 Task: Click the find button and set the "Delete results from current search" for creating a New Invoice.
Action: Mouse moved to (206, 30)
Screenshot: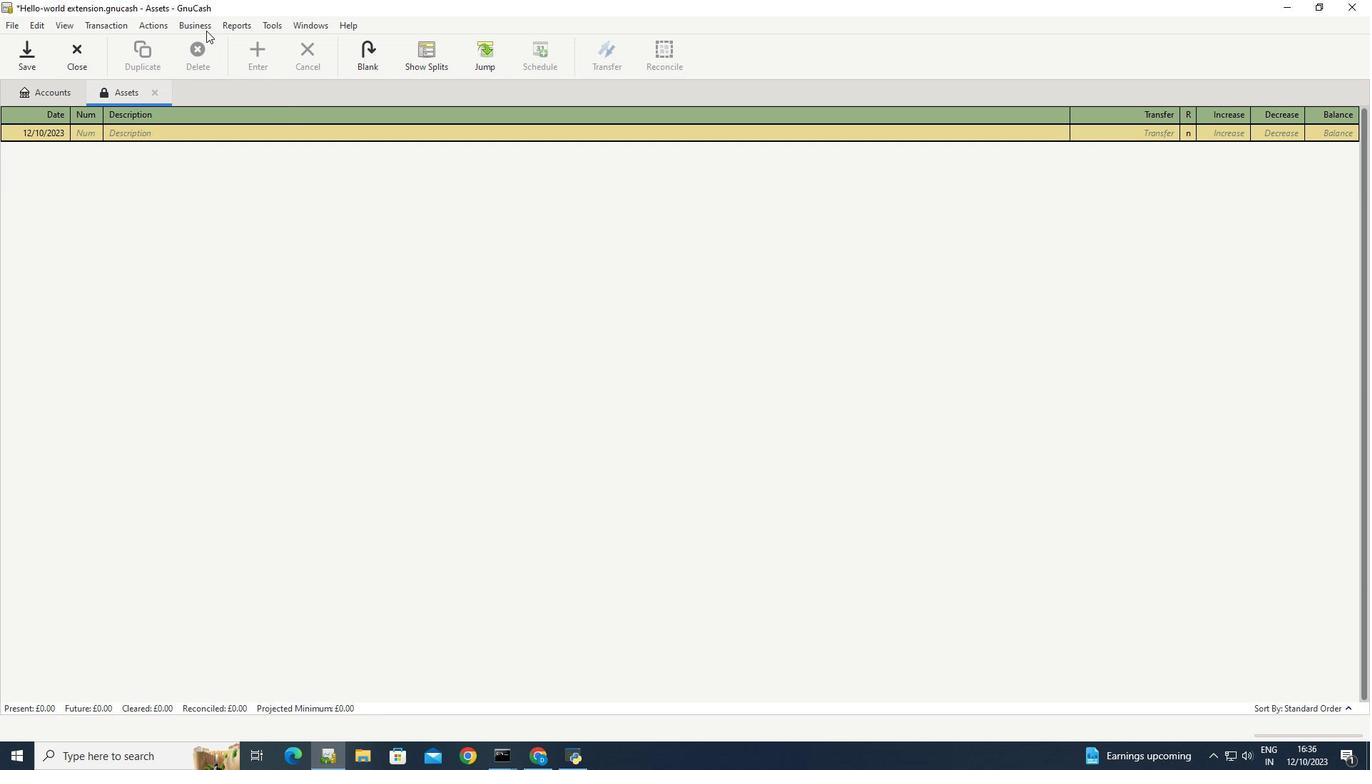 
Action: Mouse pressed left at (206, 30)
Screenshot: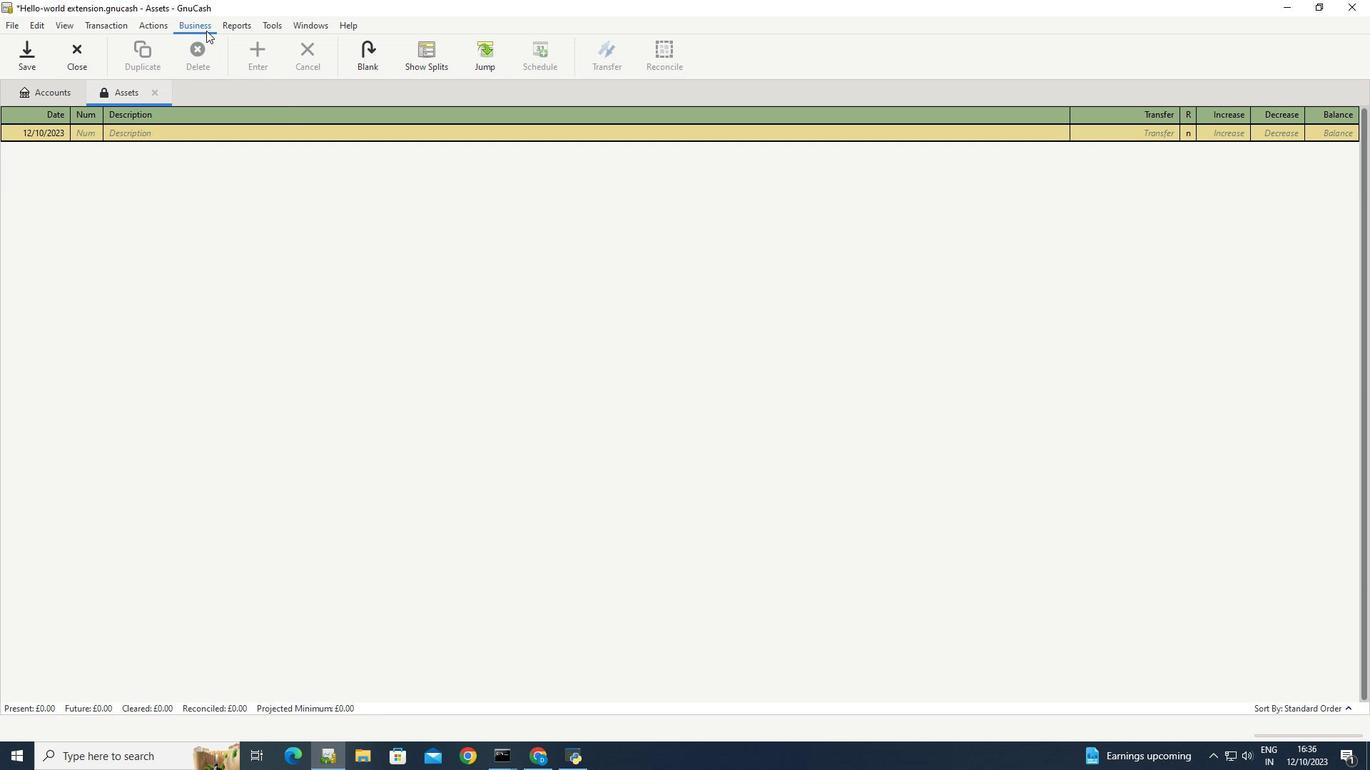 
Action: Mouse moved to (370, 101)
Screenshot: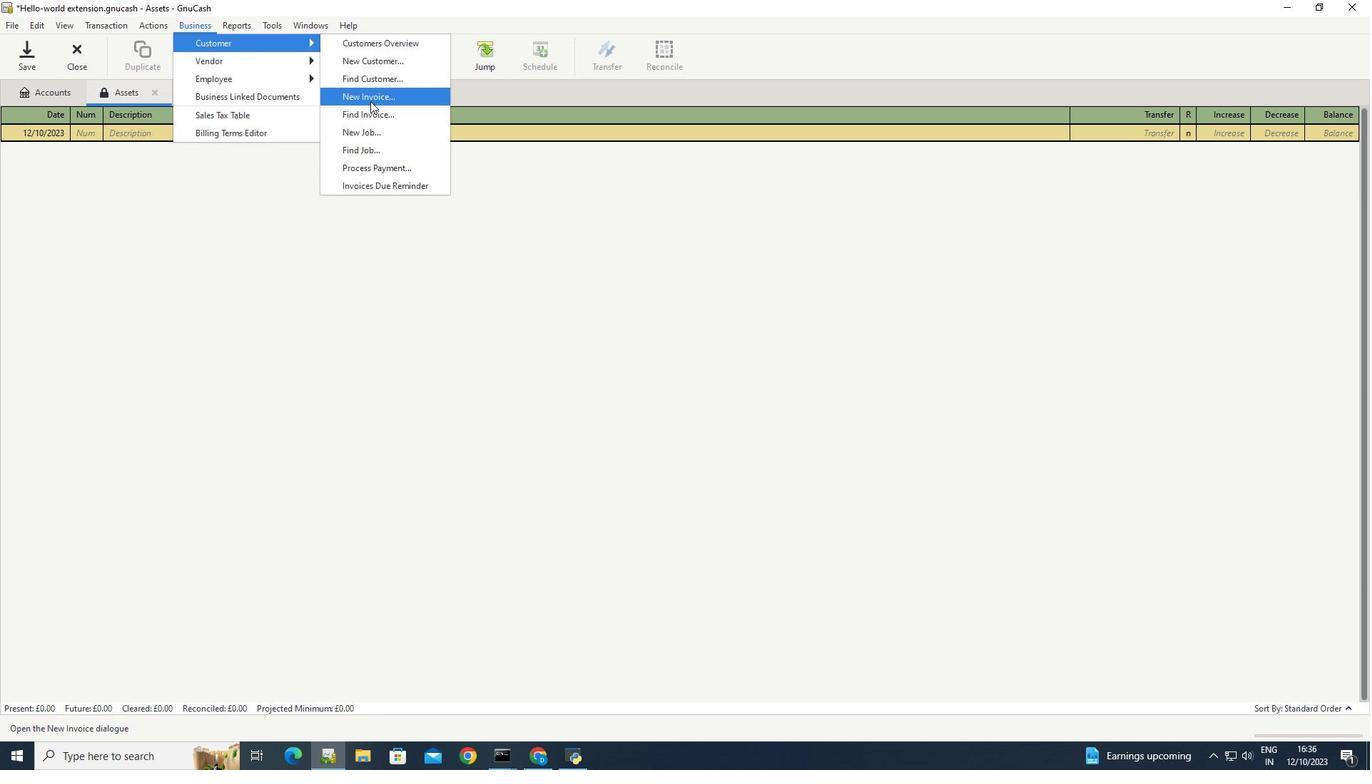 
Action: Mouse pressed left at (370, 101)
Screenshot: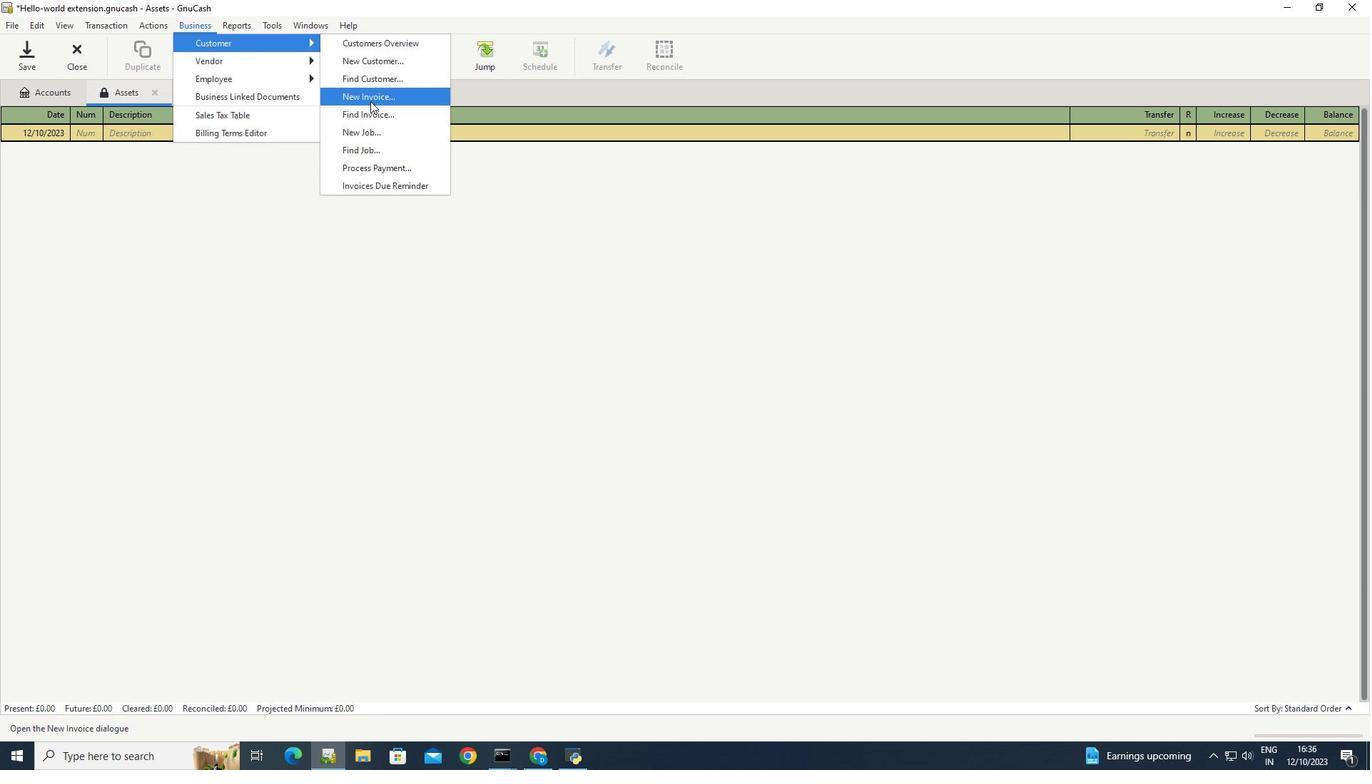 
Action: Mouse moved to (752, 376)
Screenshot: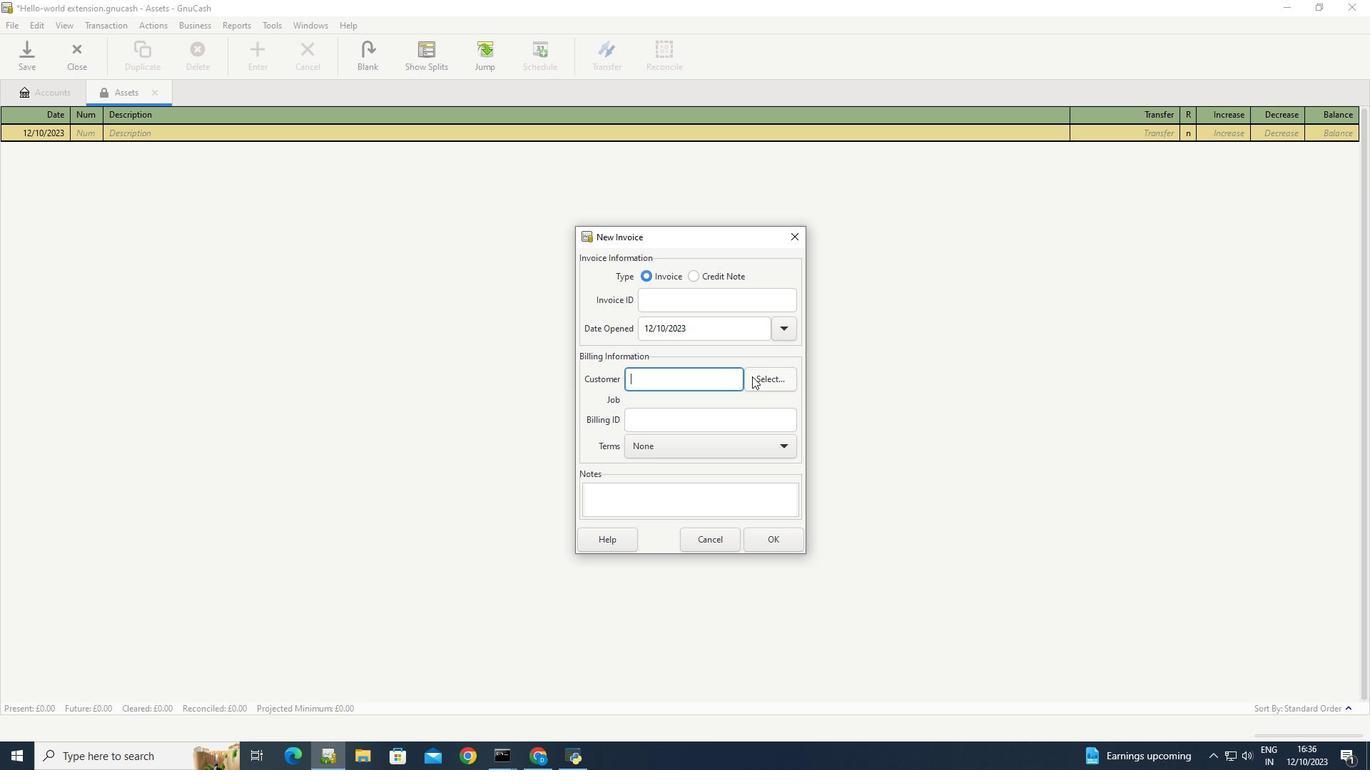 
Action: Mouse pressed left at (752, 376)
Screenshot: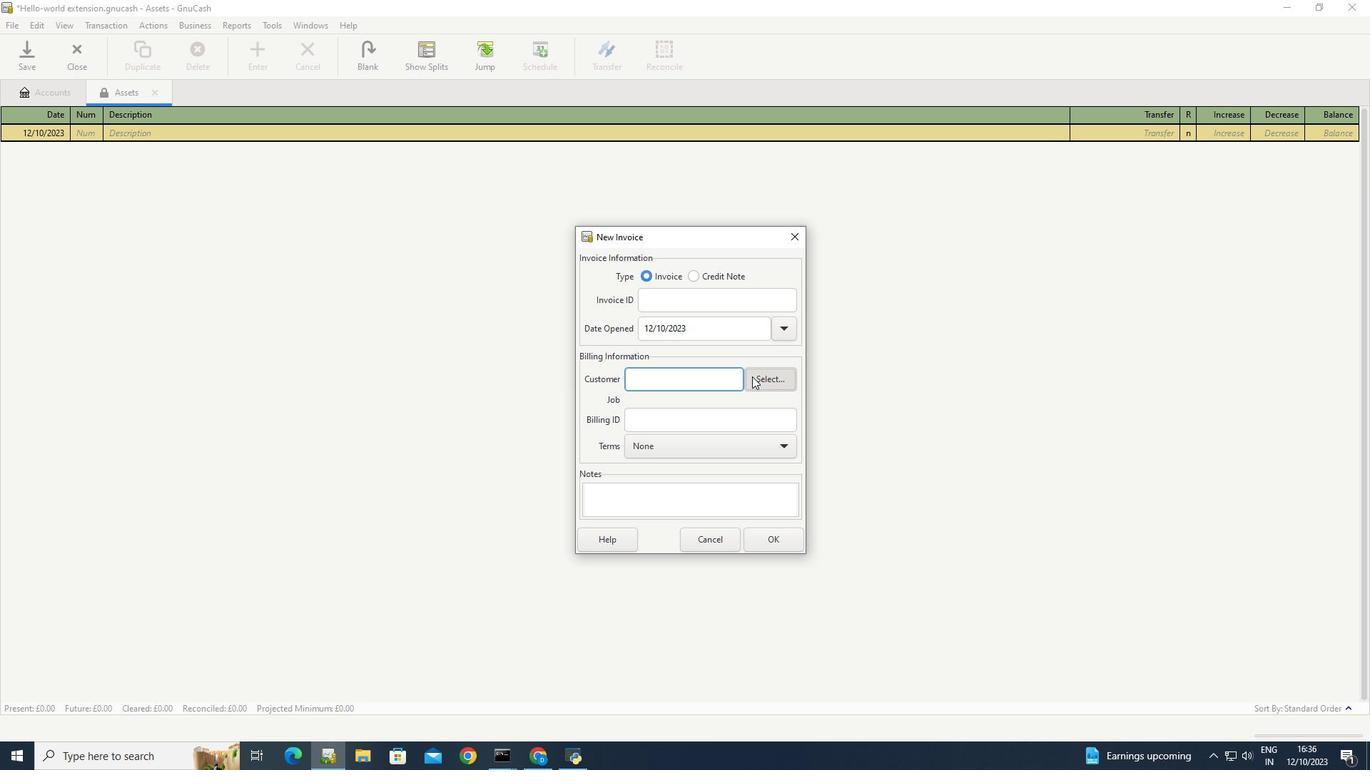 
Action: Mouse moved to (720, 332)
Screenshot: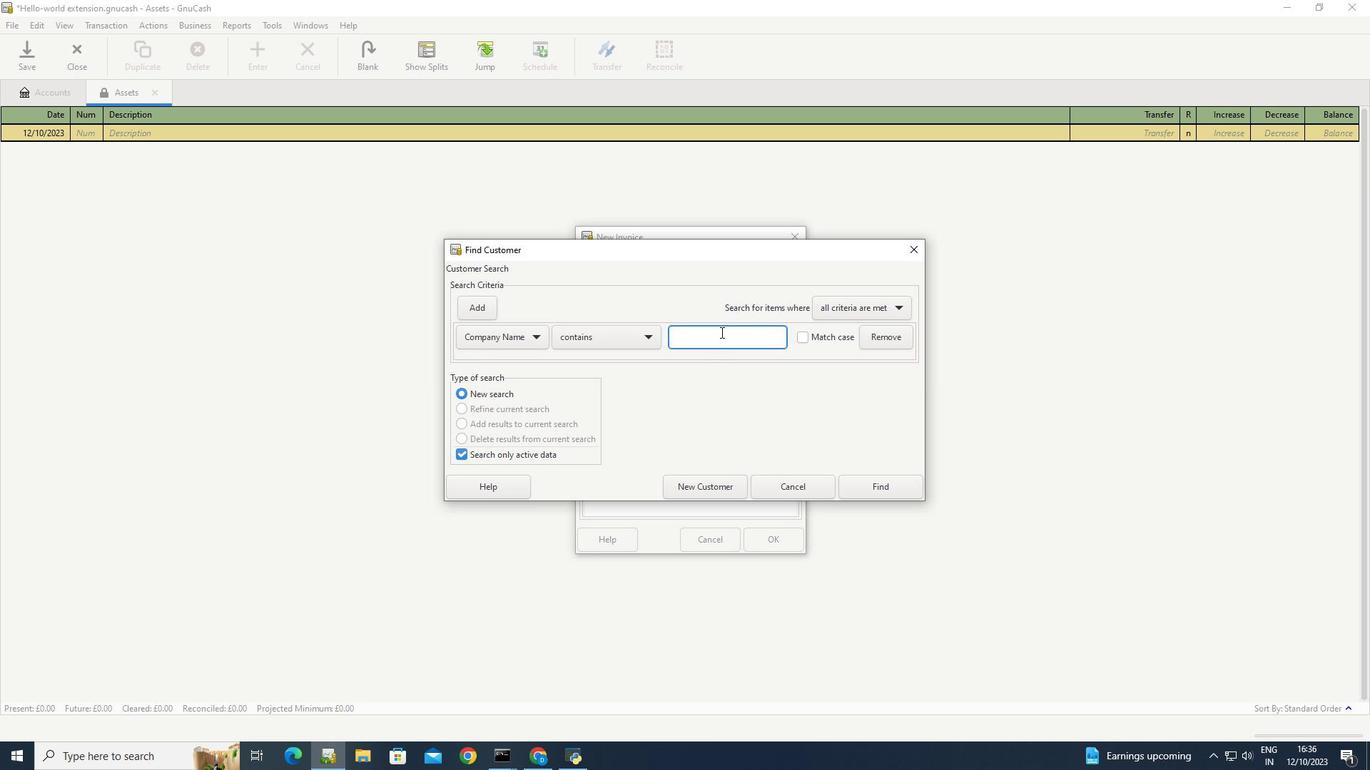 
Action: Mouse pressed left at (720, 332)
Screenshot: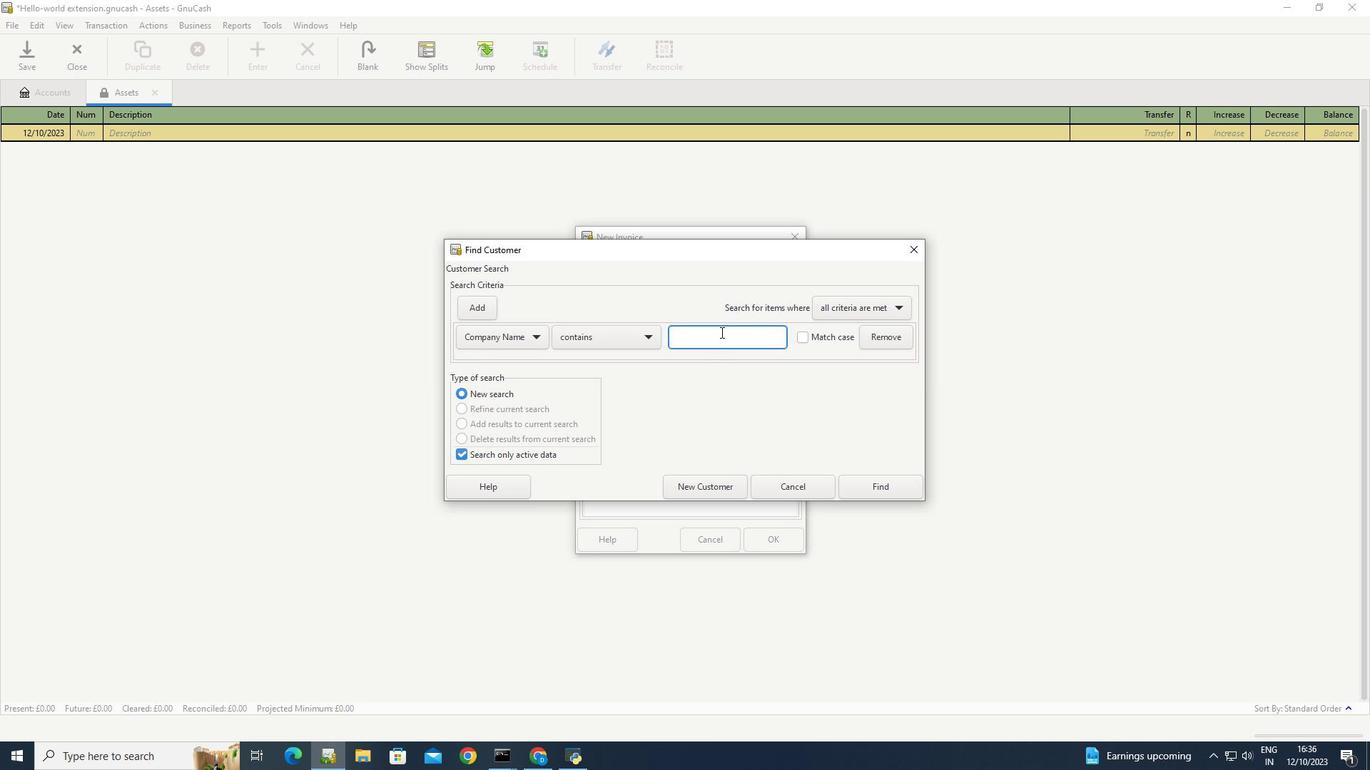 
Action: Key pressed <Key.caps_lock>S<Key.caps_lock>oftage
Screenshot: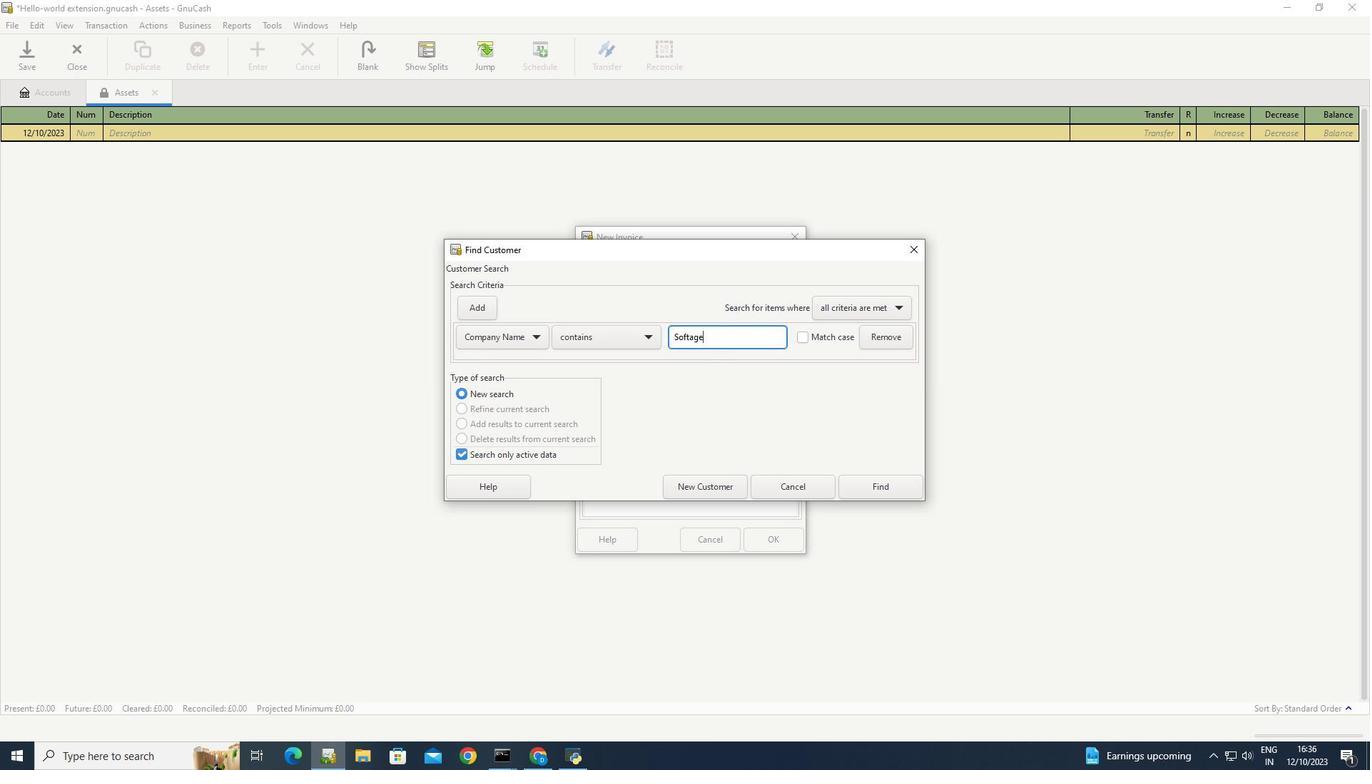 
Action: Mouse moved to (860, 488)
Screenshot: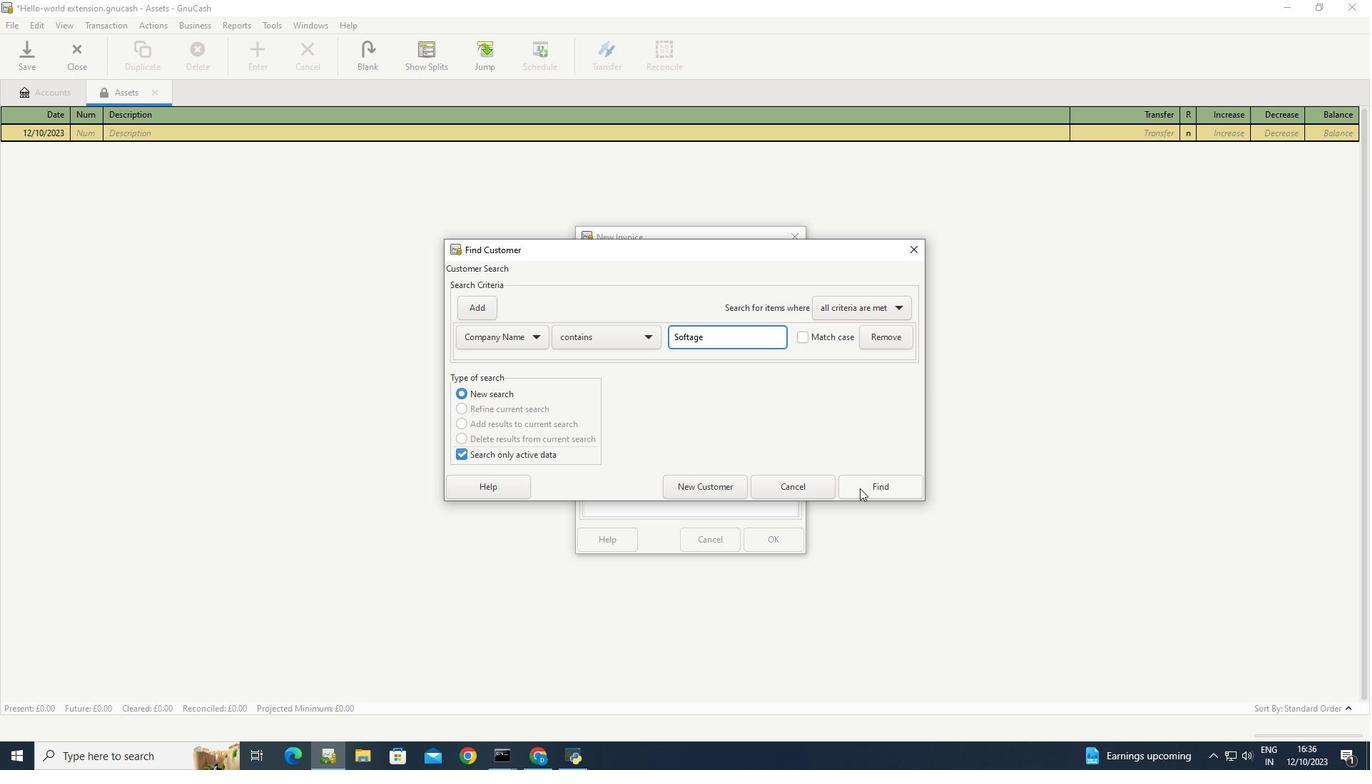 
Action: Mouse pressed left at (860, 488)
Screenshot: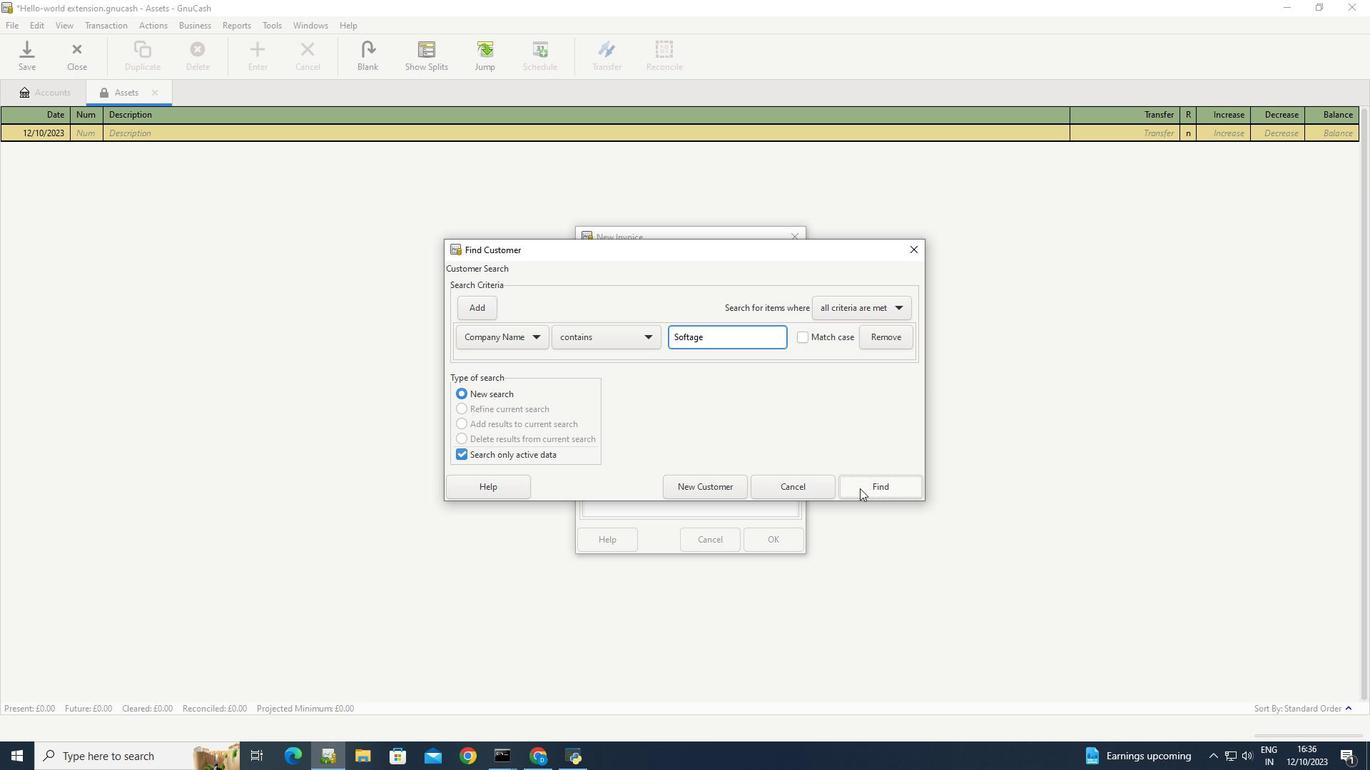 
Action: Mouse moved to (461, 405)
Screenshot: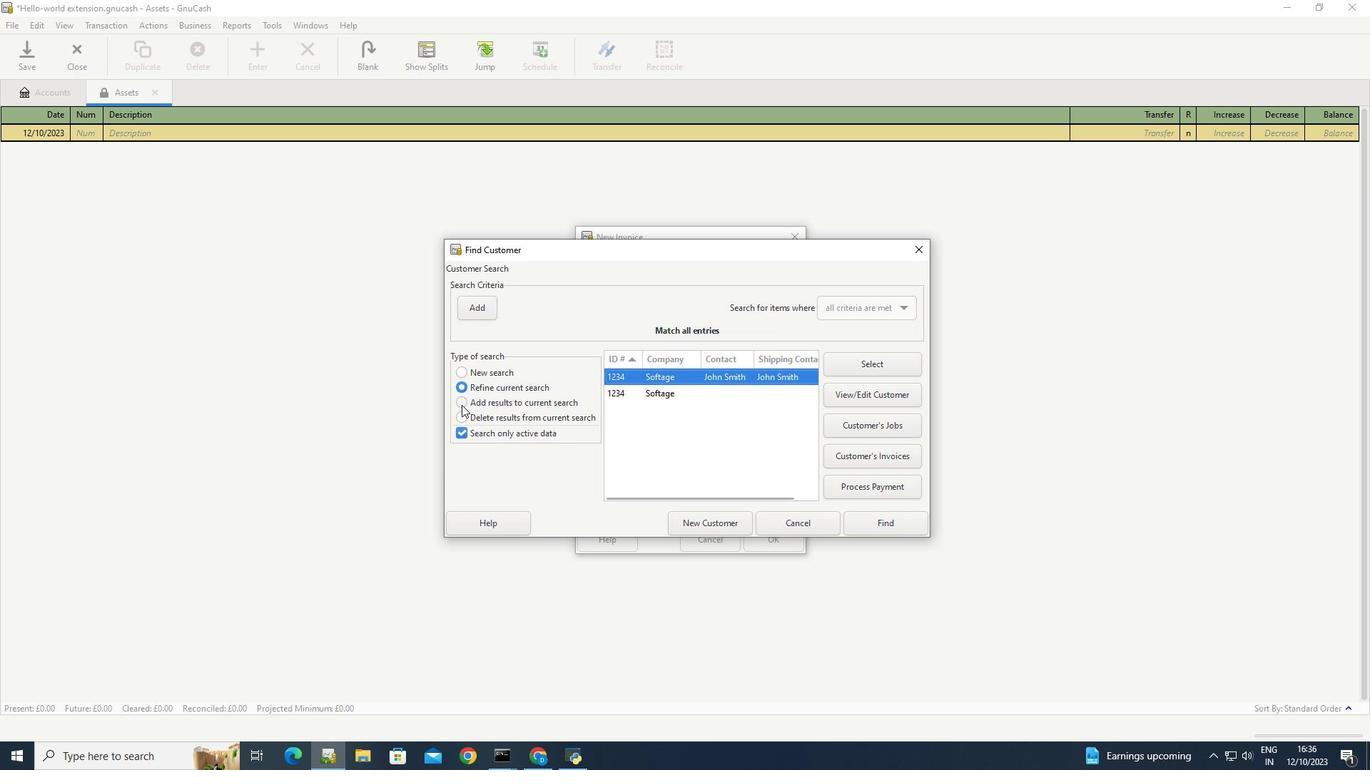 
Action: Mouse pressed left at (461, 405)
Screenshot: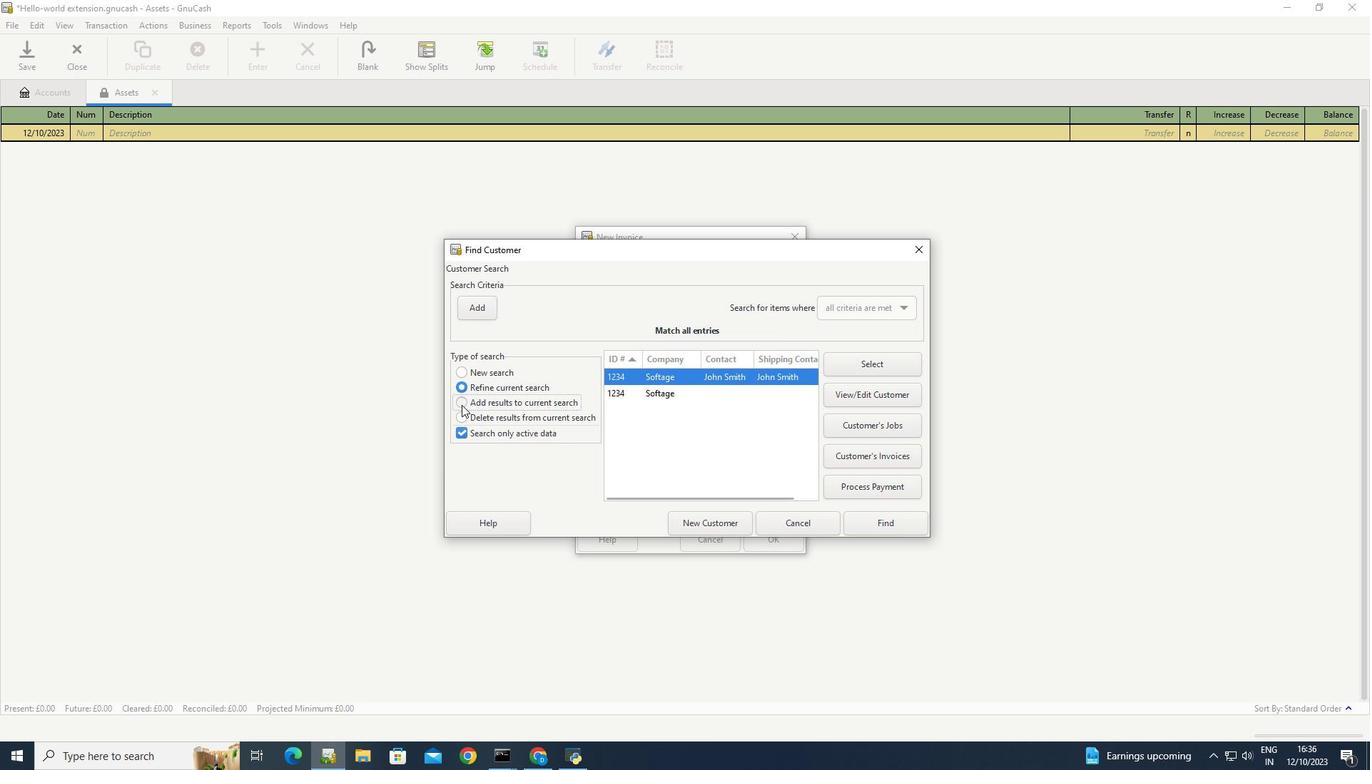 
Action: Mouse moved to (465, 418)
Screenshot: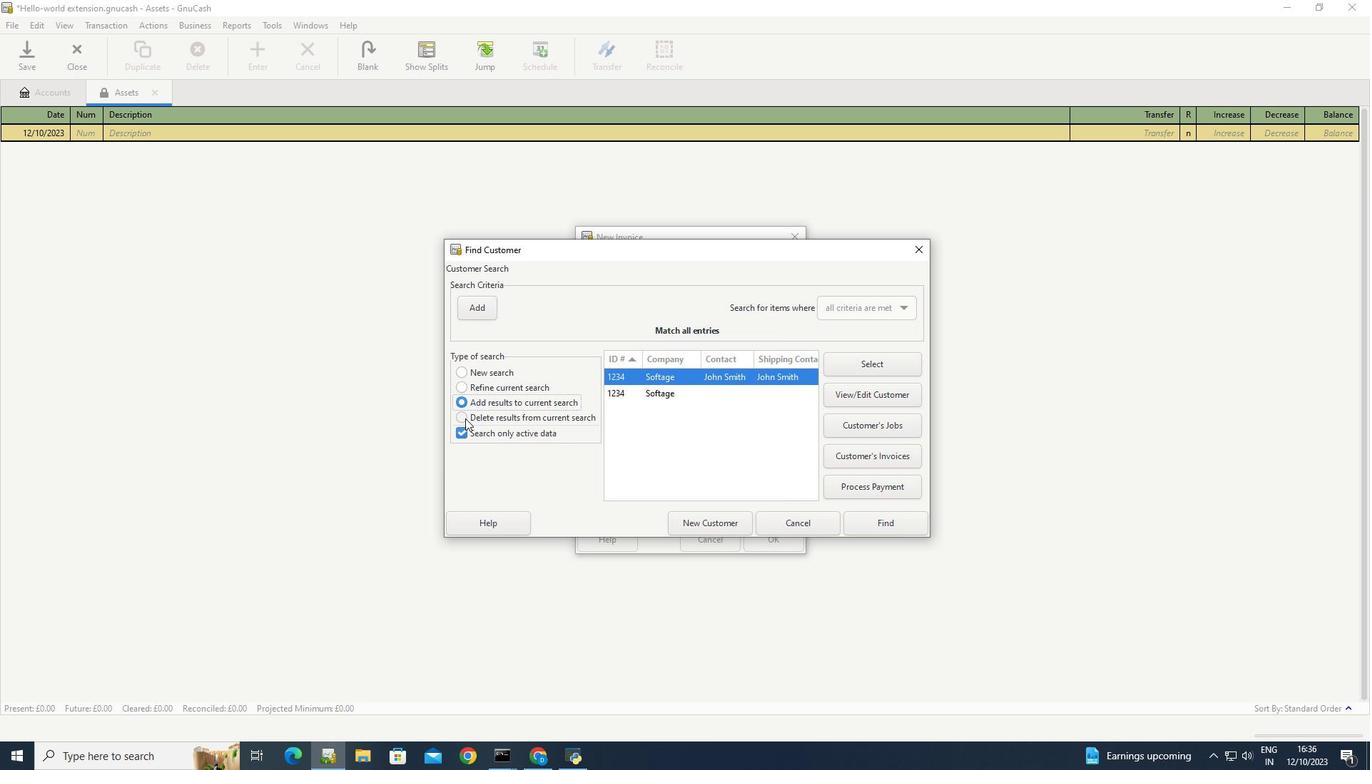 
Action: Mouse pressed left at (465, 418)
Screenshot: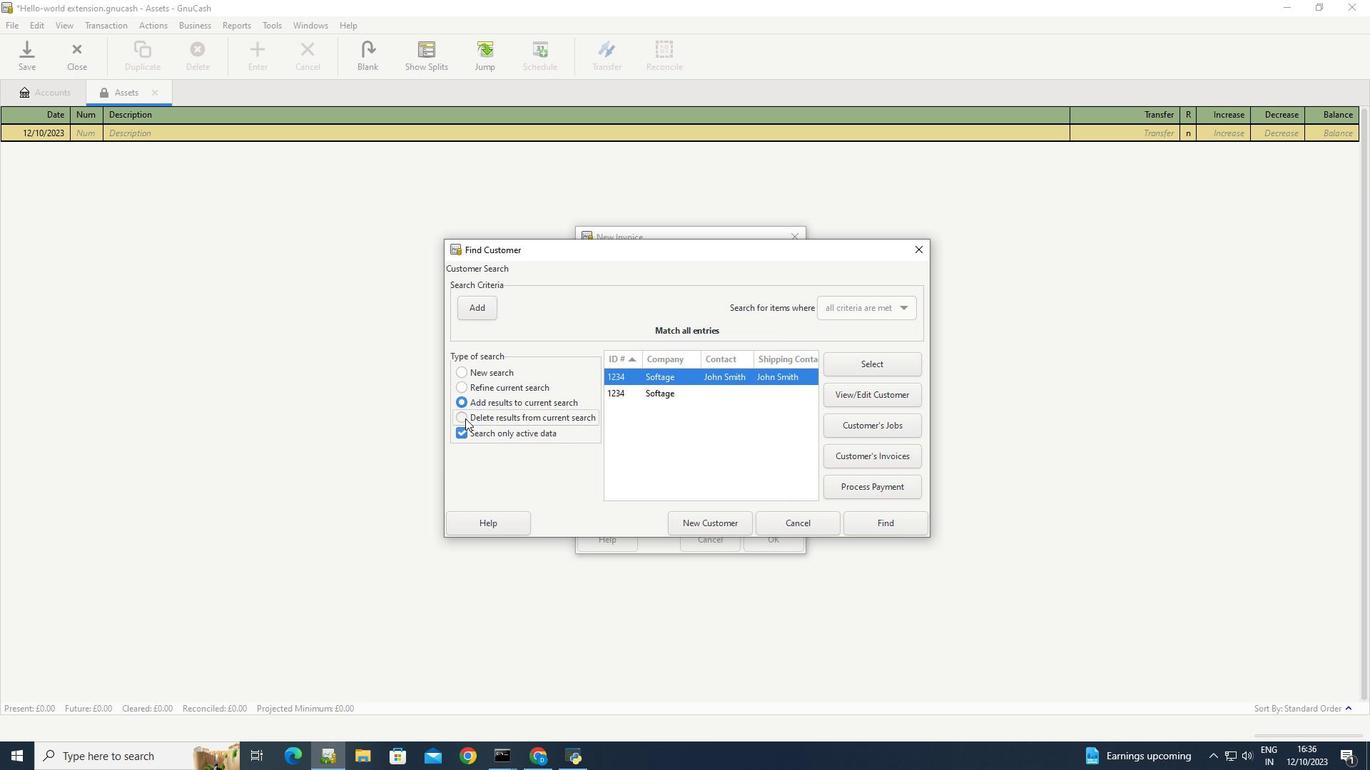 
Action: Mouse moved to (463, 419)
Screenshot: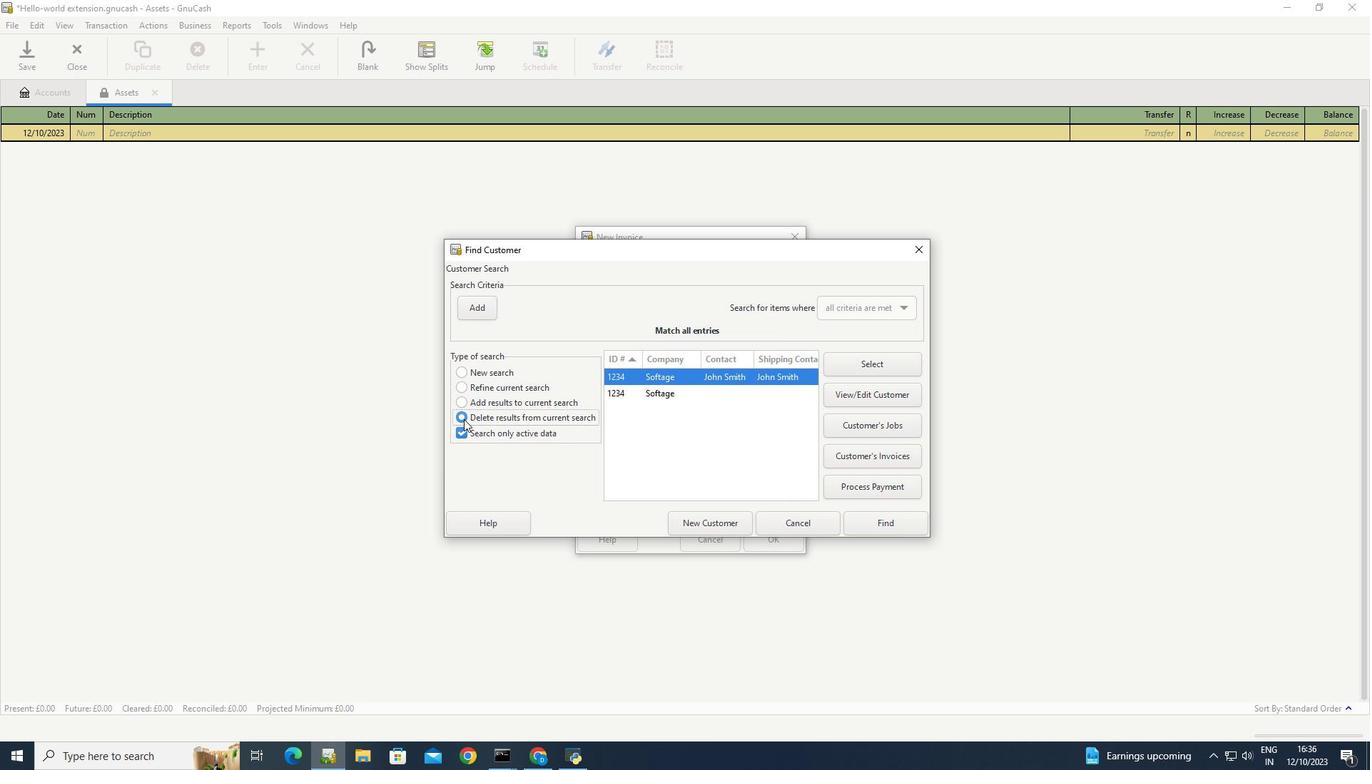 
Action: Mouse pressed left at (463, 419)
Screenshot: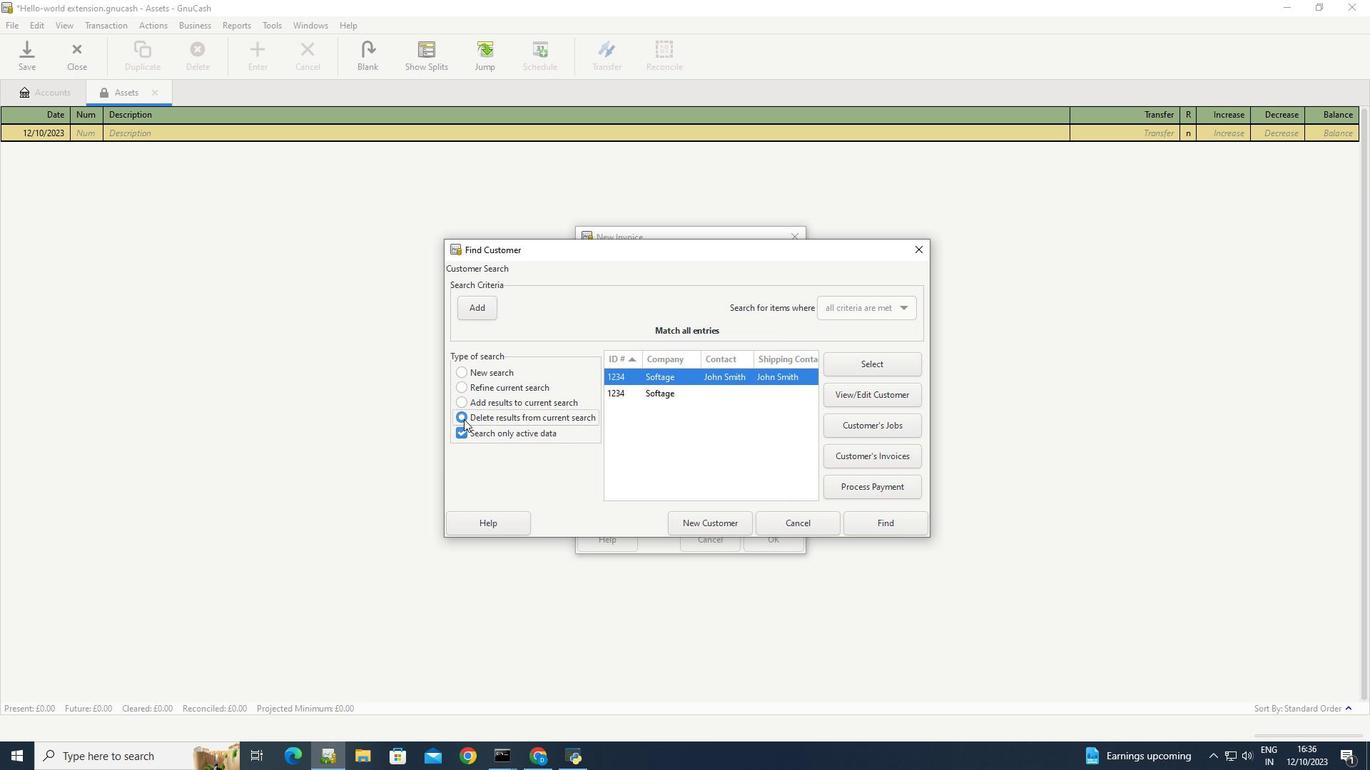 
Action: Mouse moved to (466, 431)
Screenshot: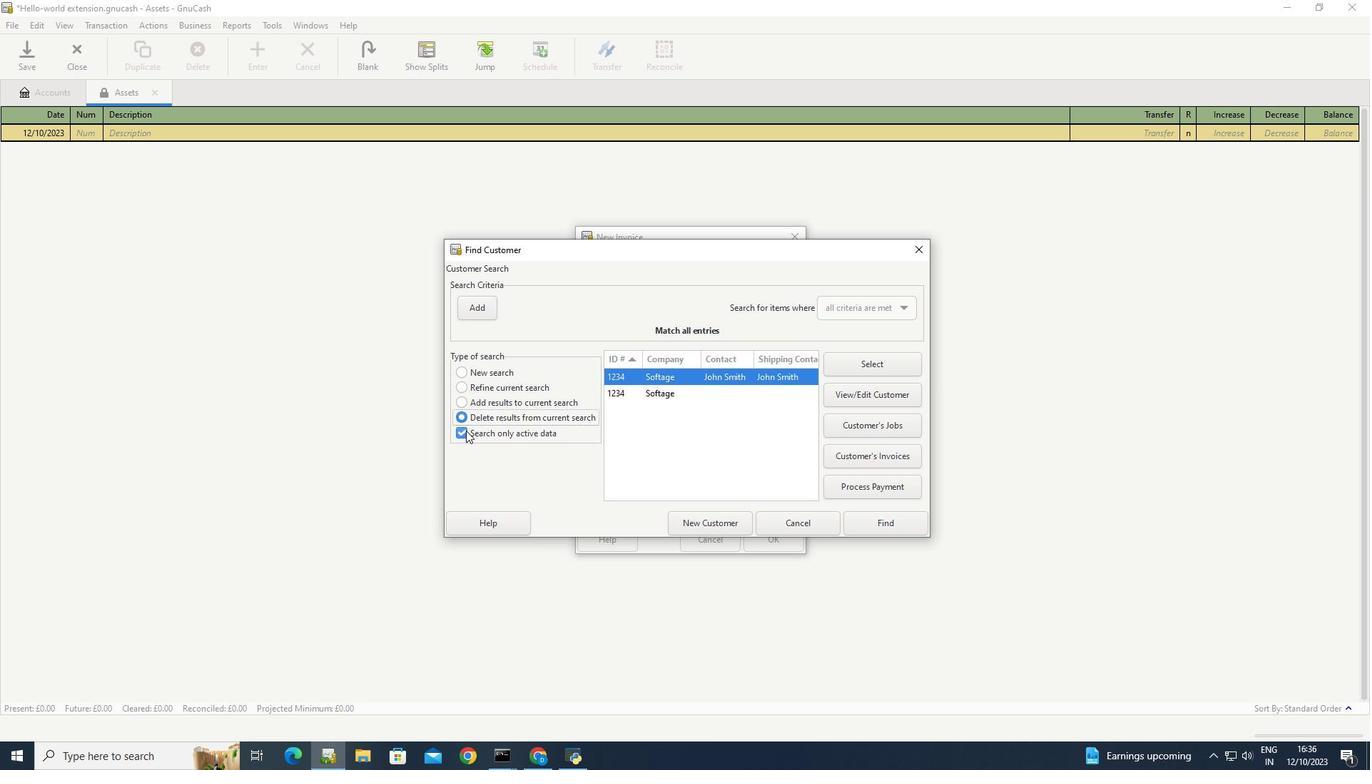 
Action: Mouse pressed left at (466, 431)
Screenshot: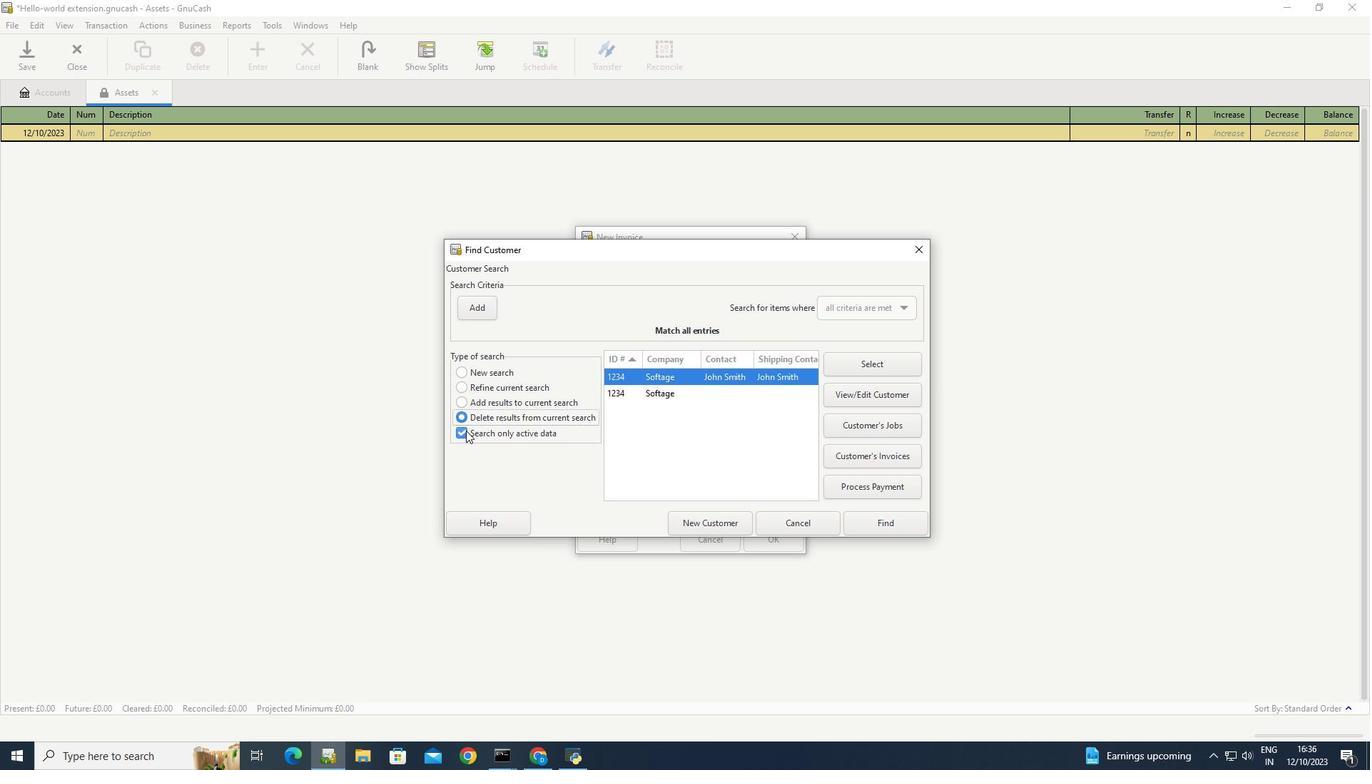 
Action: Mouse moved to (464, 414)
Screenshot: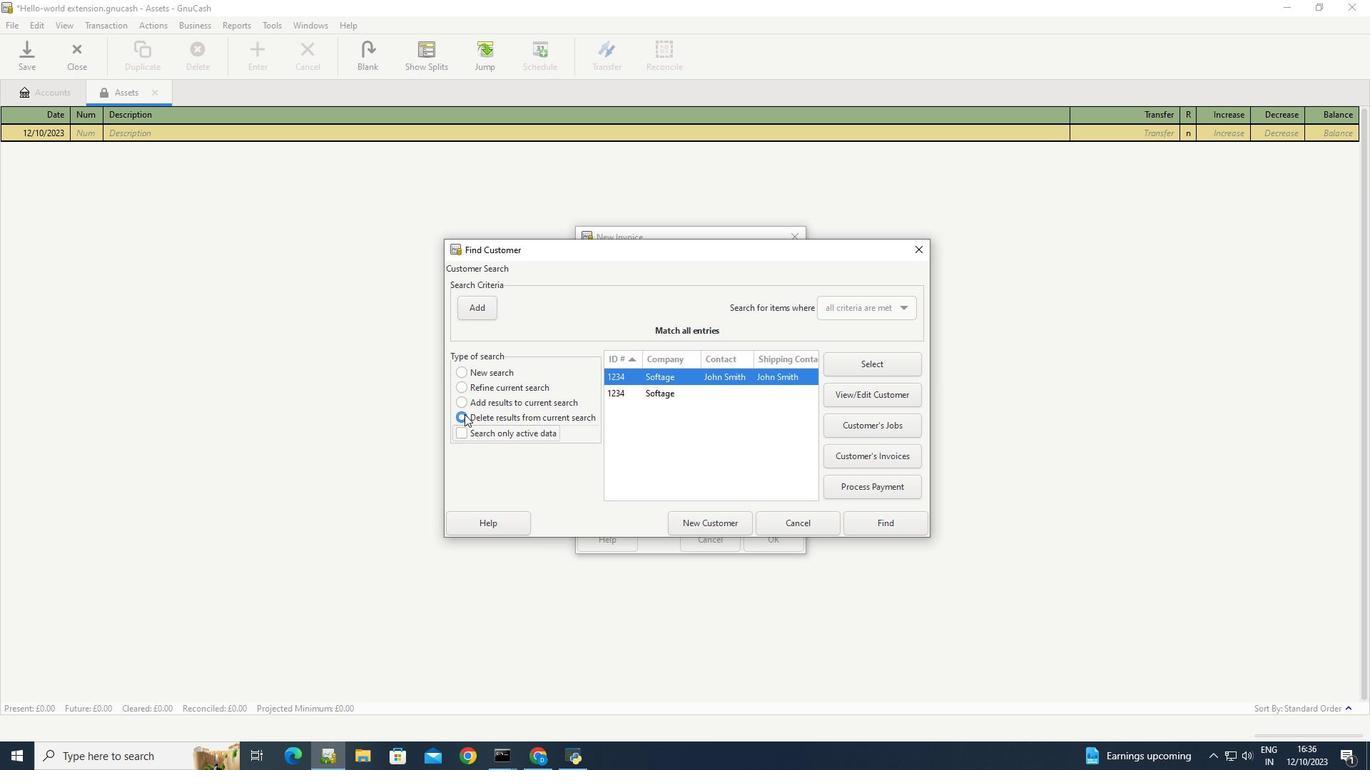 
Action: Mouse pressed left at (464, 414)
Screenshot: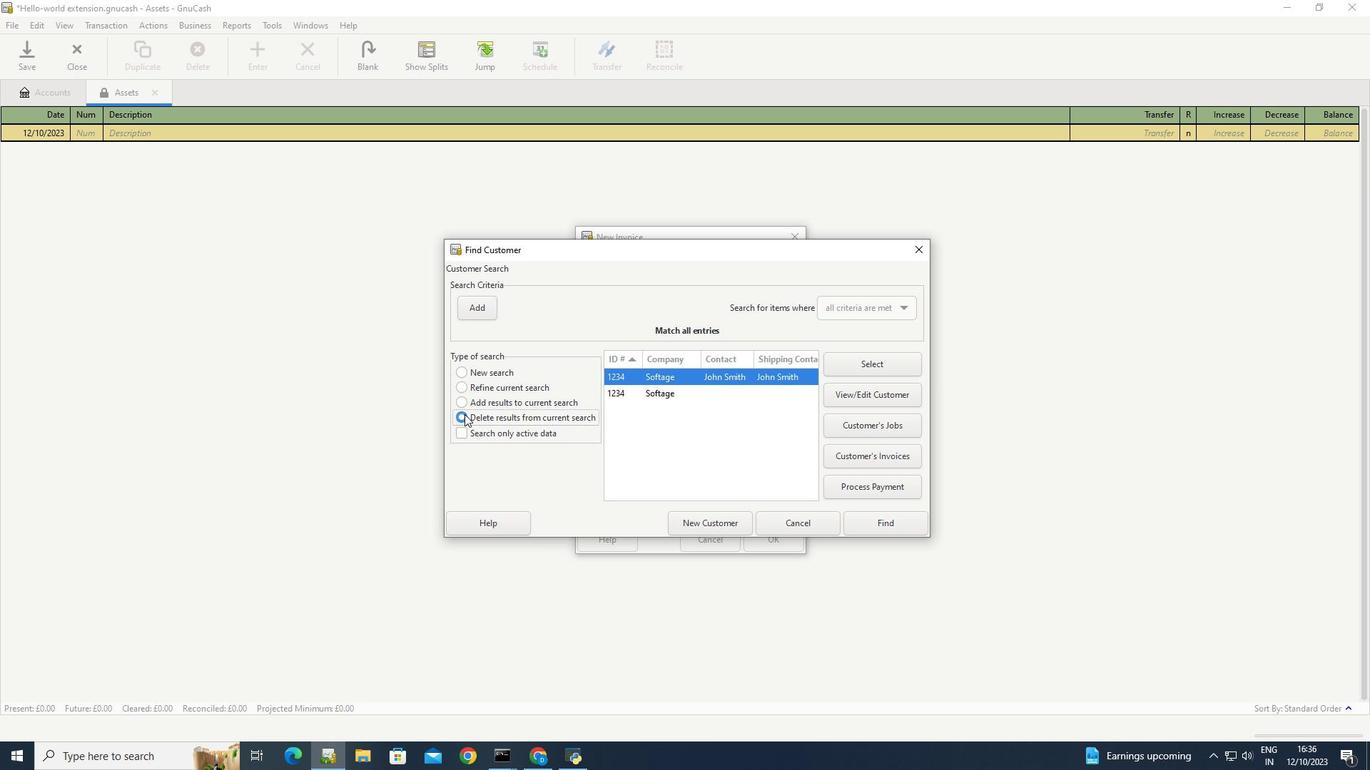 
Action: Mouse moved to (760, 476)
Screenshot: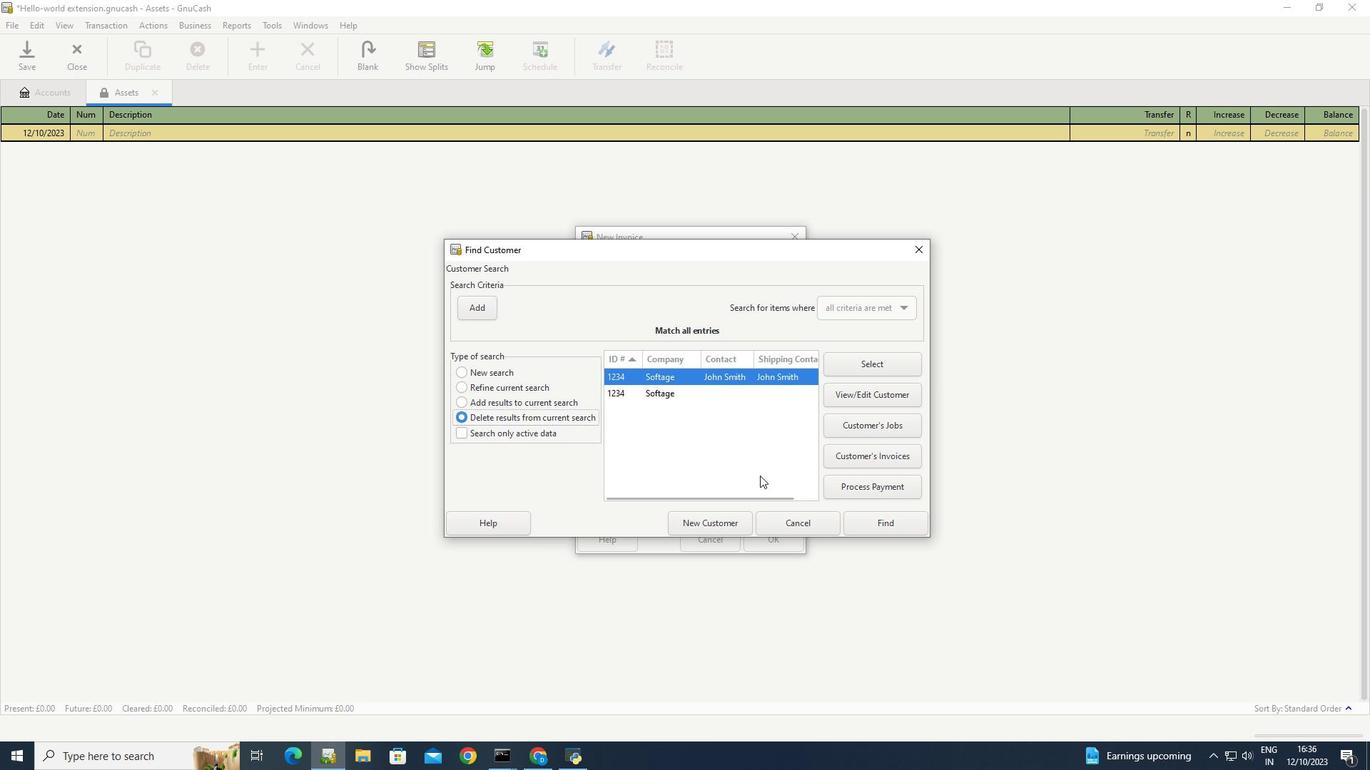 
Action: Mouse pressed left at (760, 476)
Screenshot: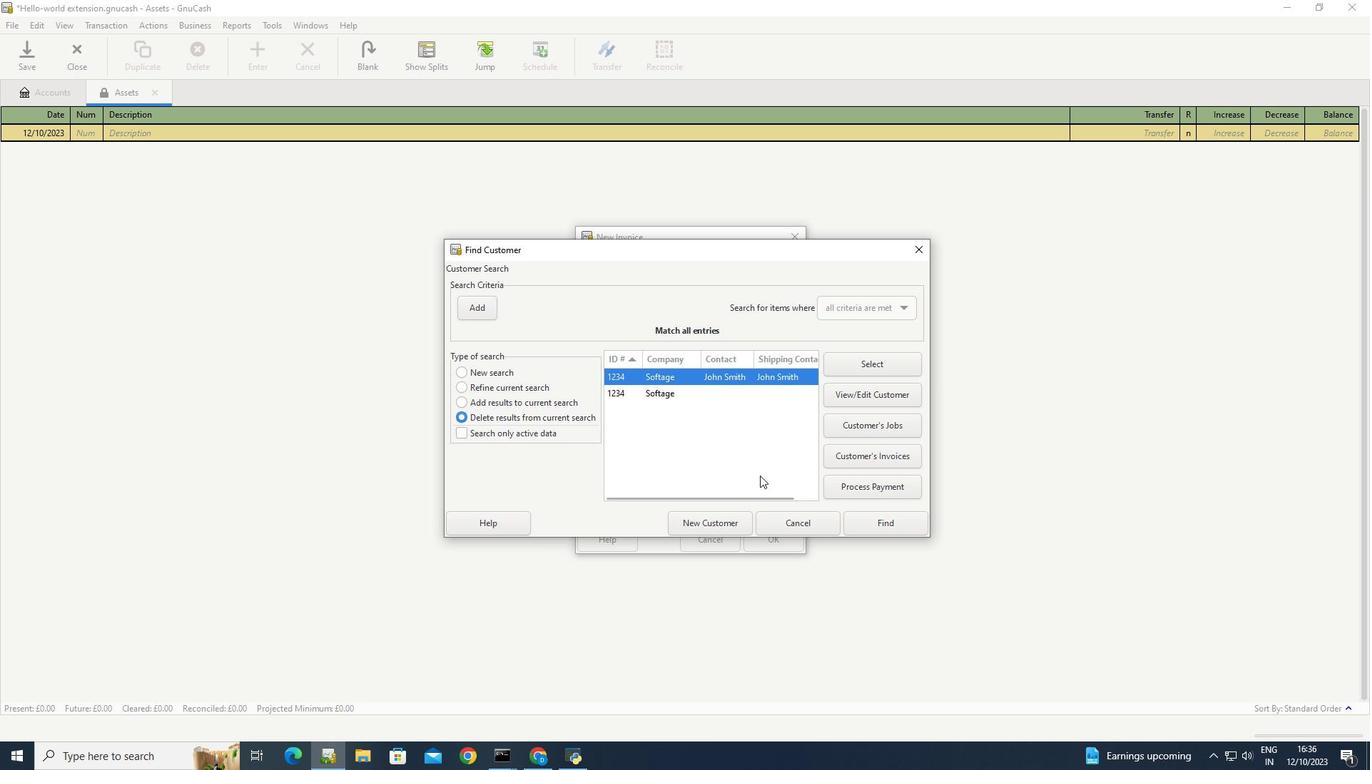 
Action: Mouse moved to (744, 473)
Screenshot: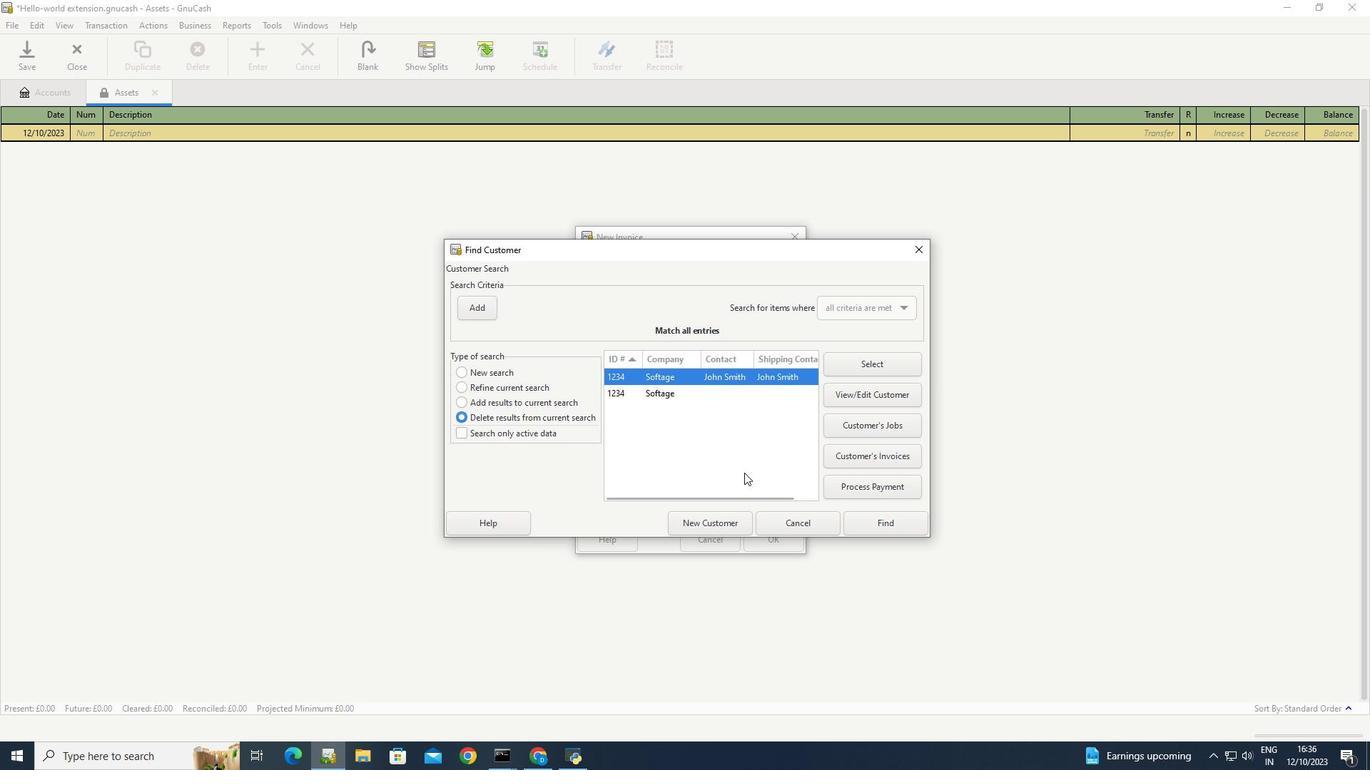 
